 Task: Add a signature Christina Ramirez containing Best wishes for the new year, Christina Ramirez to email address softage.10@softage.net and add a folder Flyers
Action: Mouse moved to (98, 91)
Screenshot: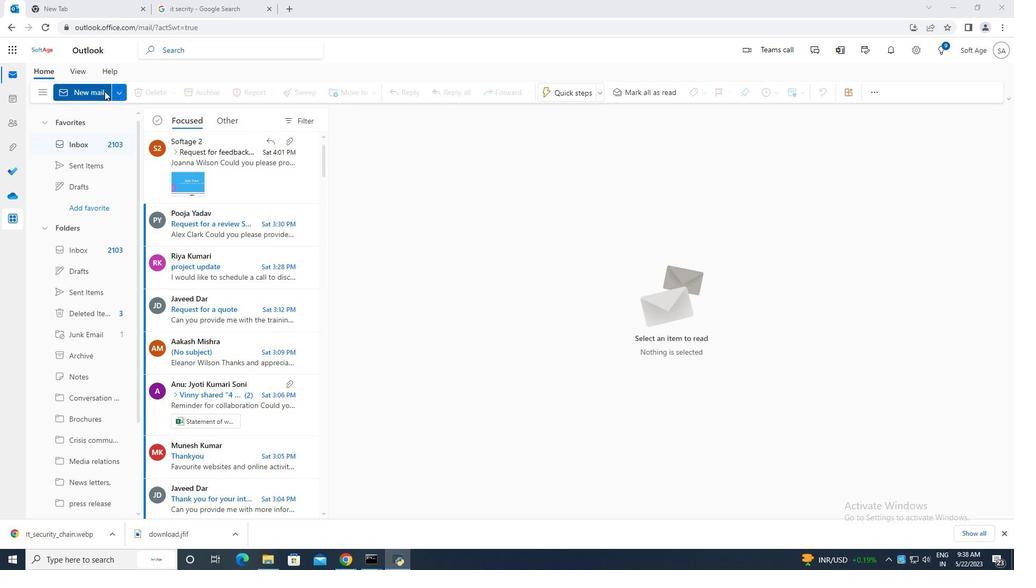 
Action: Mouse pressed left at (98, 91)
Screenshot: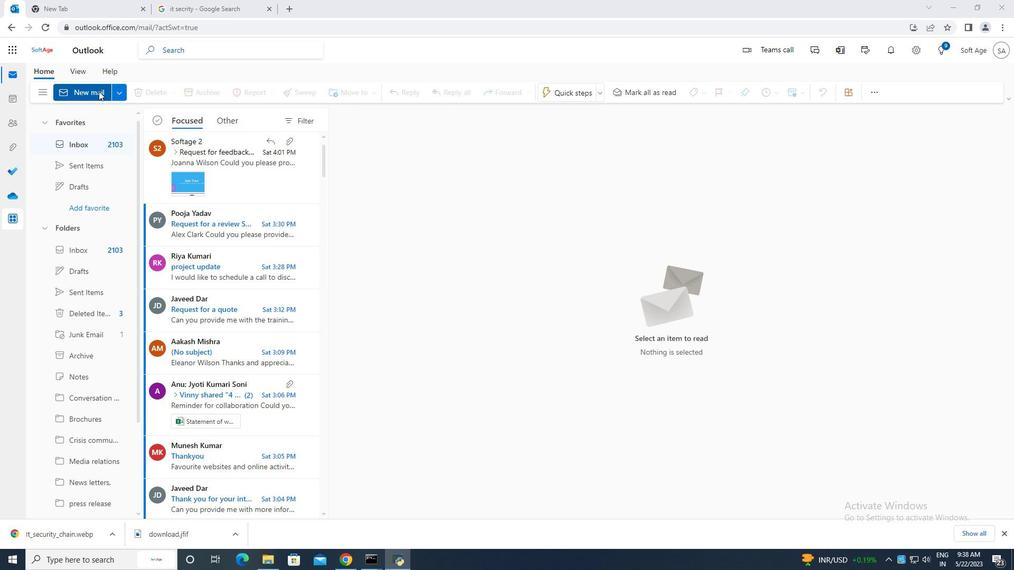 
Action: Mouse moved to (684, 90)
Screenshot: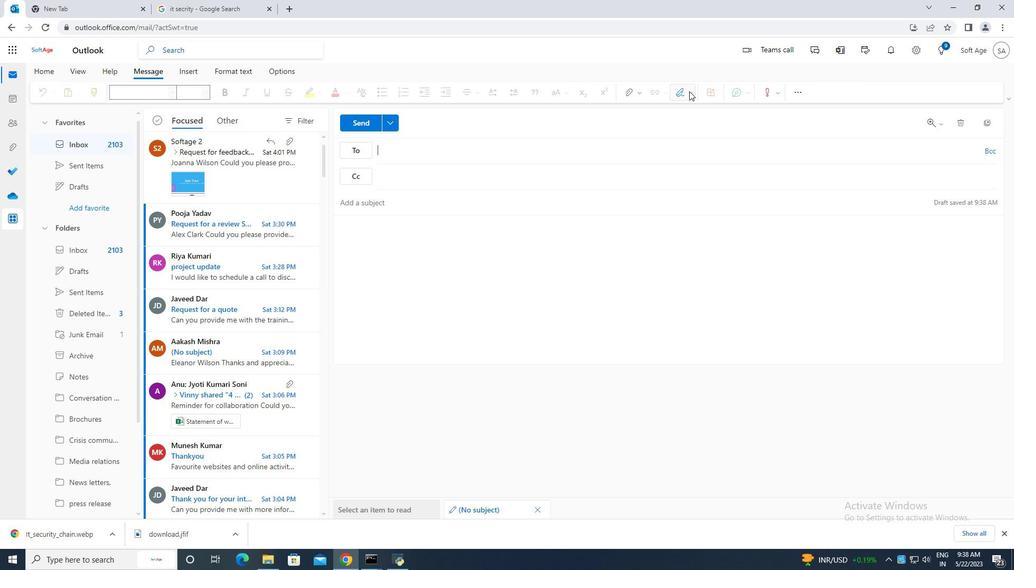
Action: Mouse pressed left at (684, 90)
Screenshot: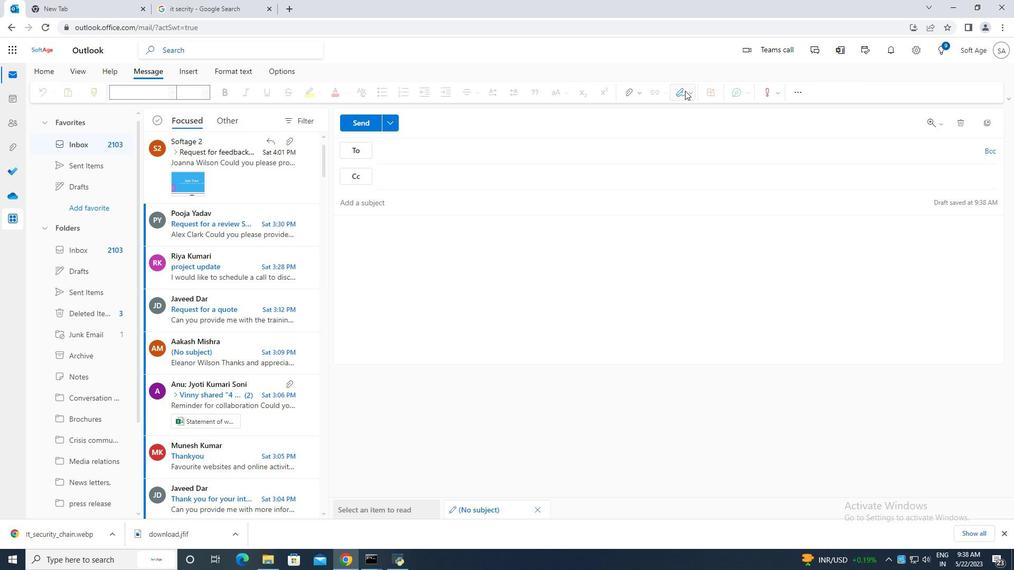 
Action: Mouse moved to (670, 134)
Screenshot: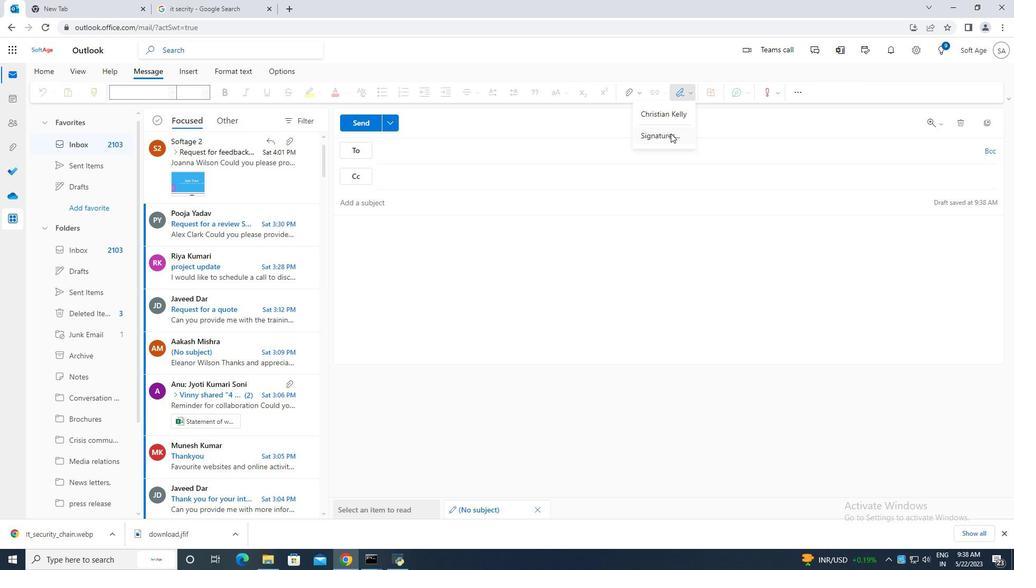 
Action: Mouse pressed left at (670, 134)
Screenshot: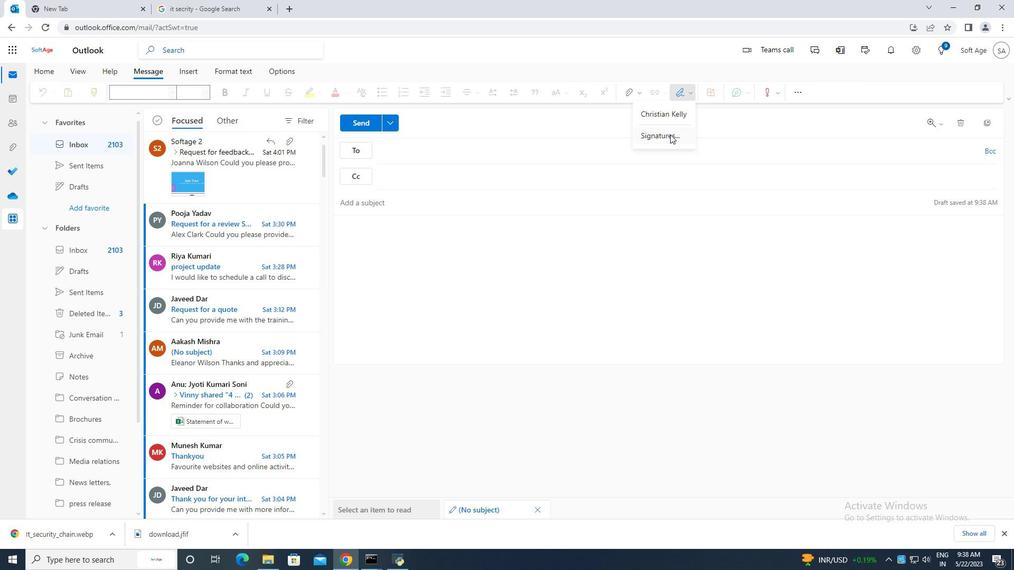 
Action: Mouse moved to (723, 173)
Screenshot: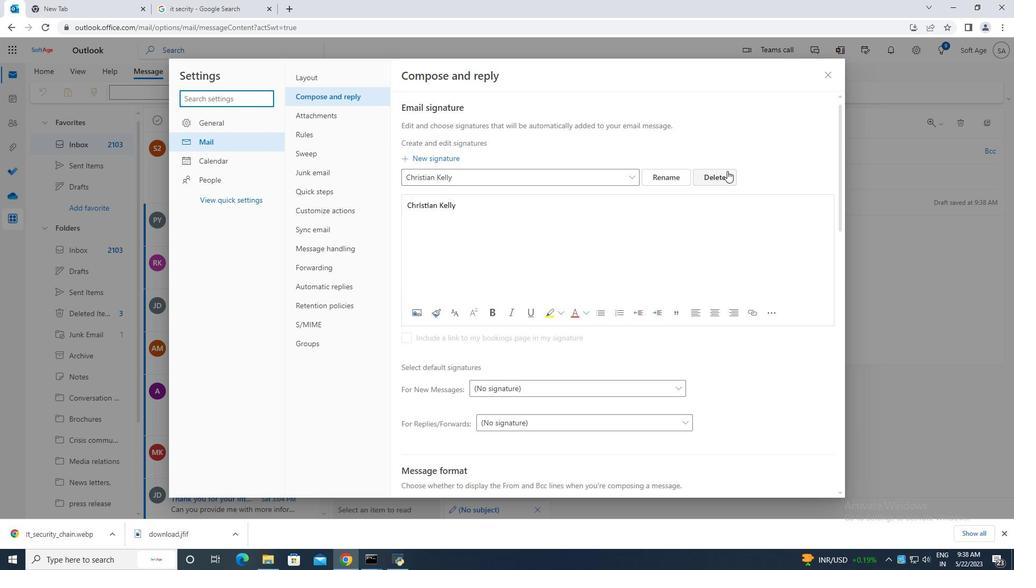 
Action: Mouse pressed left at (723, 173)
Screenshot: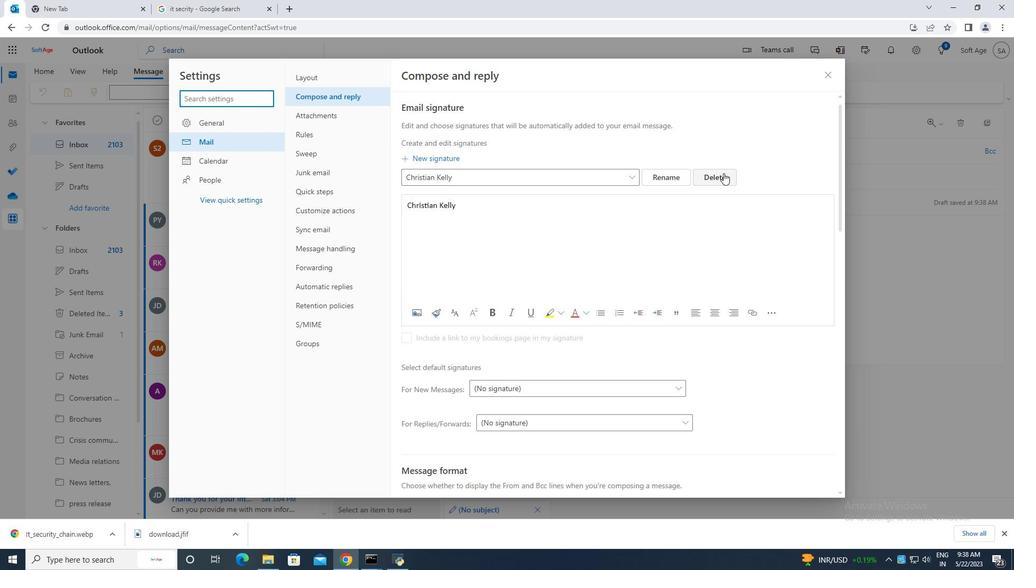 
Action: Mouse moved to (429, 178)
Screenshot: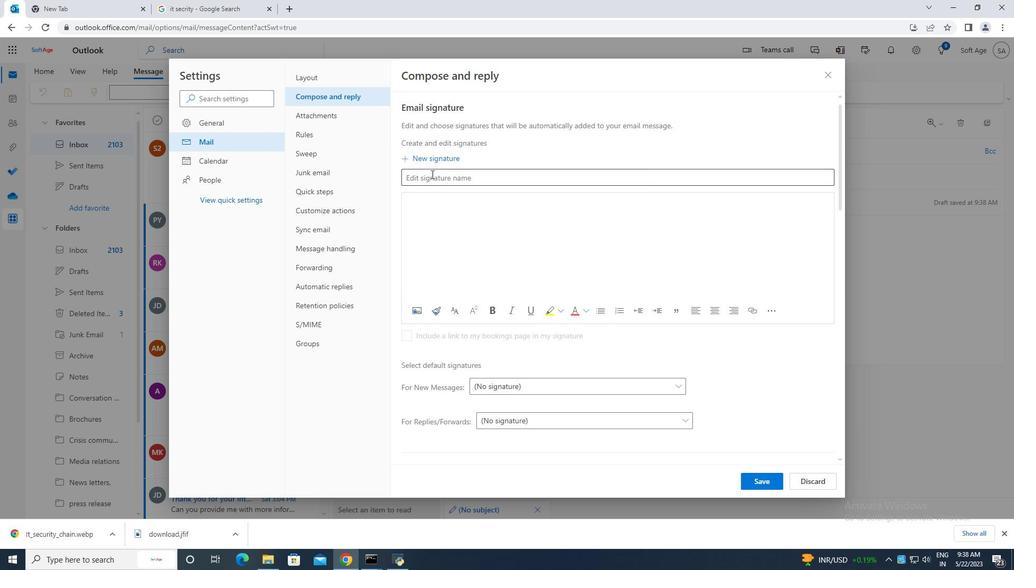 
Action: Mouse pressed left at (429, 178)
Screenshot: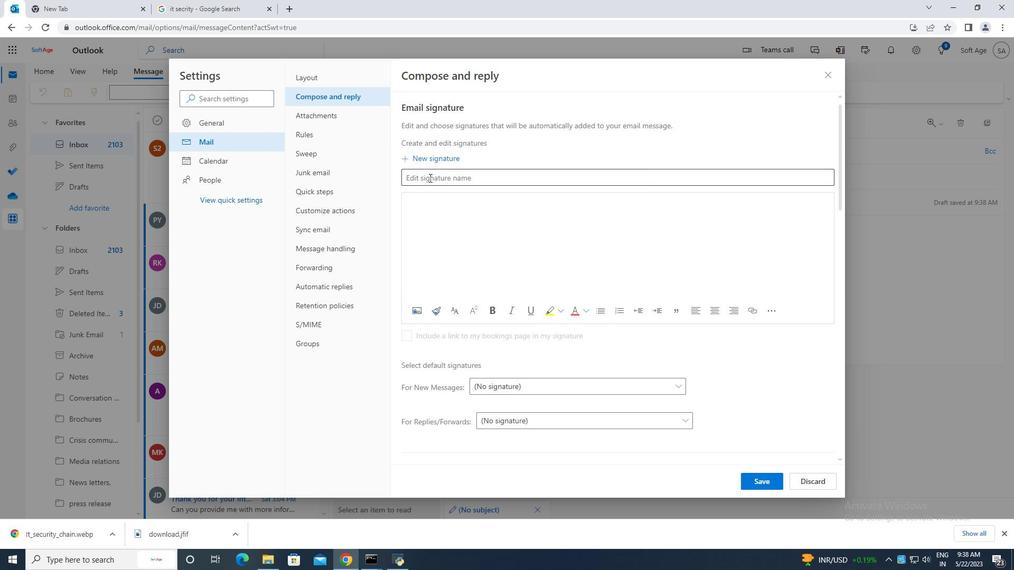 
Action: Mouse moved to (430, 178)
Screenshot: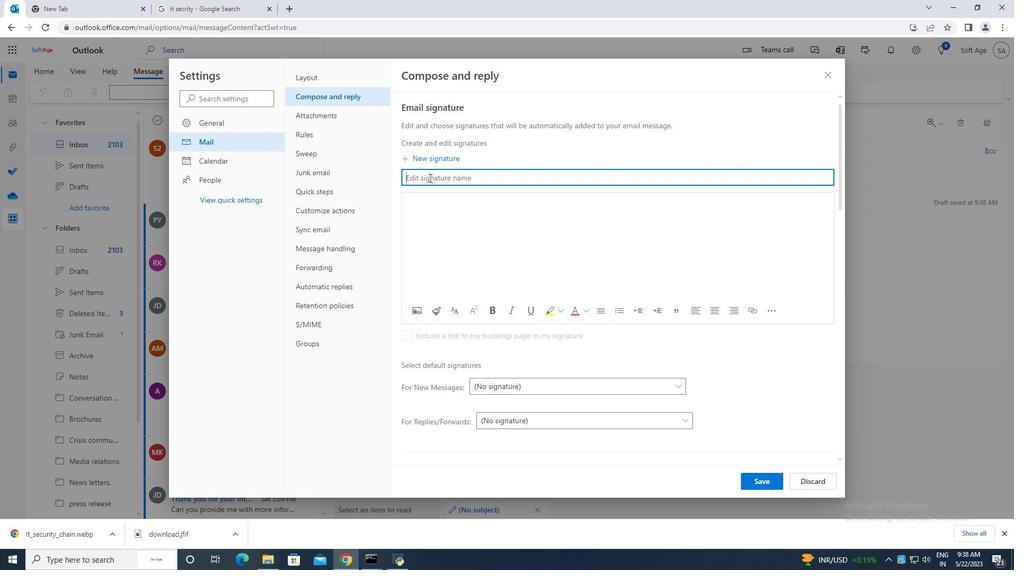
Action: Key pressed <Key.caps_lock>C<Key.caps_lock>hrid<Key.backspace>stina<Key.space><Key.caps_lock>R<Key.caps_lock>amirez
Screenshot: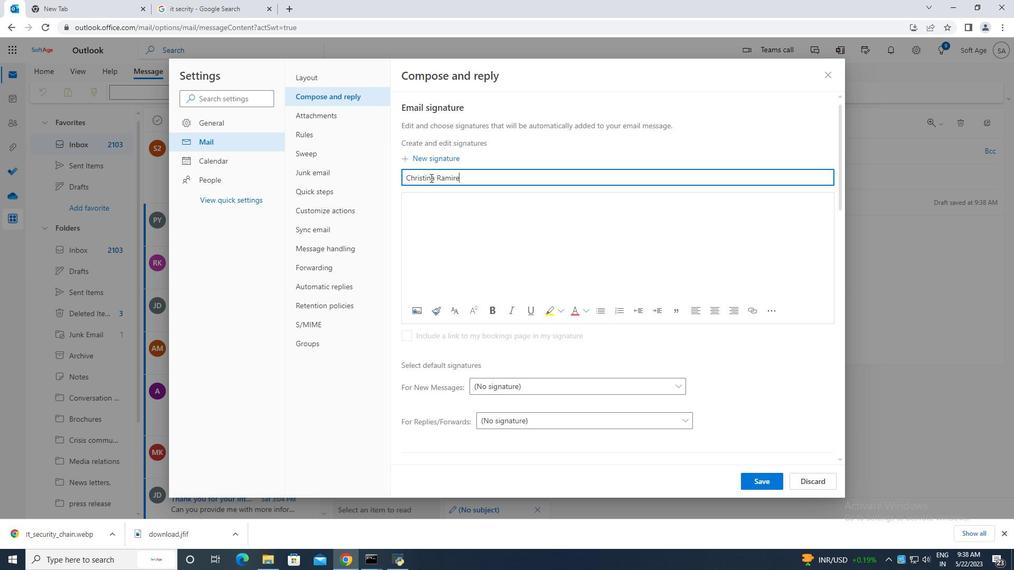 
Action: Mouse moved to (423, 206)
Screenshot: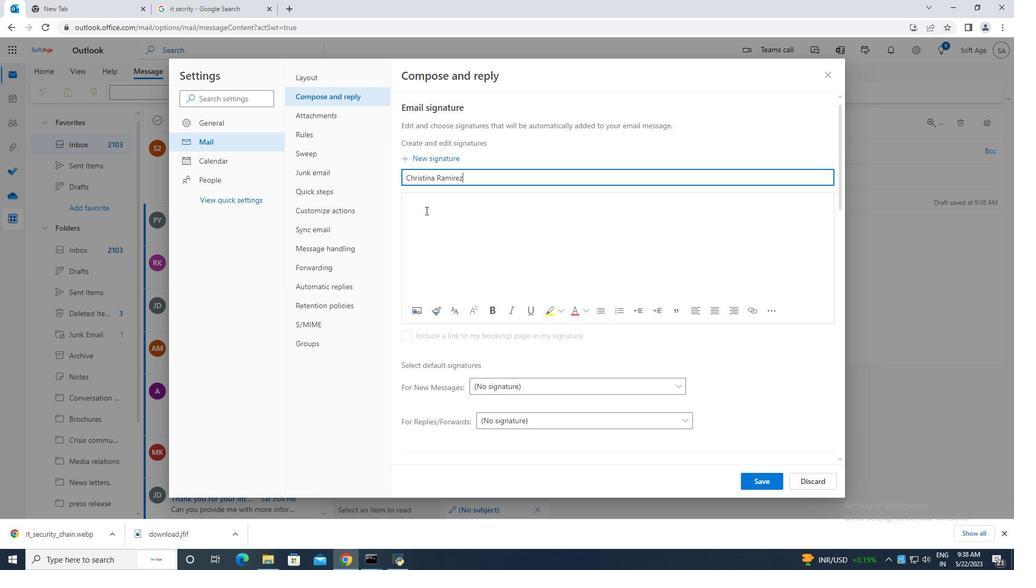 
Action: Mouse pressed left at (423, 206)
Screenshot: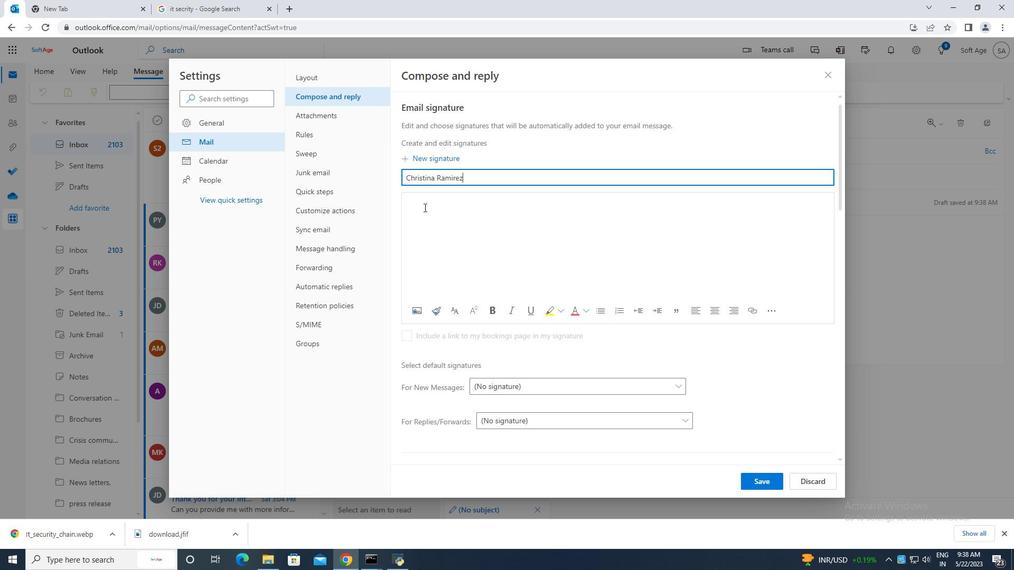 
Action: Key pressed <Key.caps_lock>C<Key.caps_lock>hristina<Key.space><Key.caps_lock>R<Key.caps_lock>amirez
Screenshot: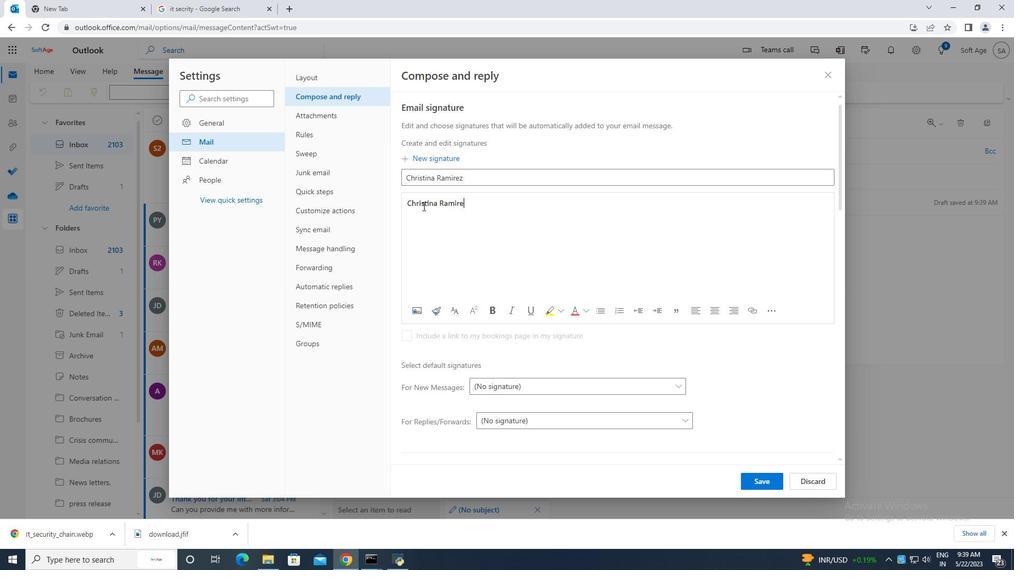 
Action: Mouse moved to (765, 479)
Screenshot: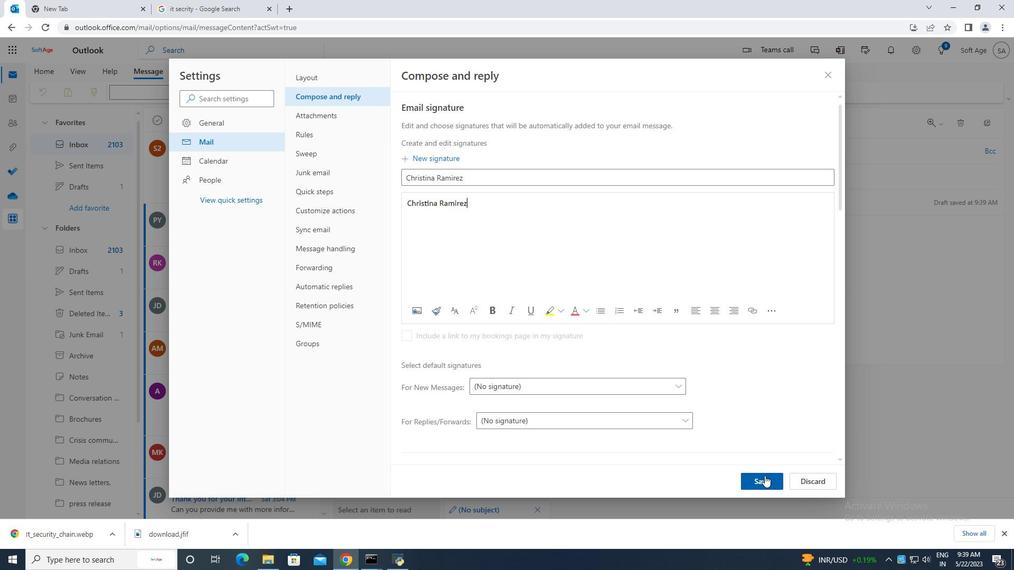
Action: Mouse pressed left at (765, 479)
Screenshot: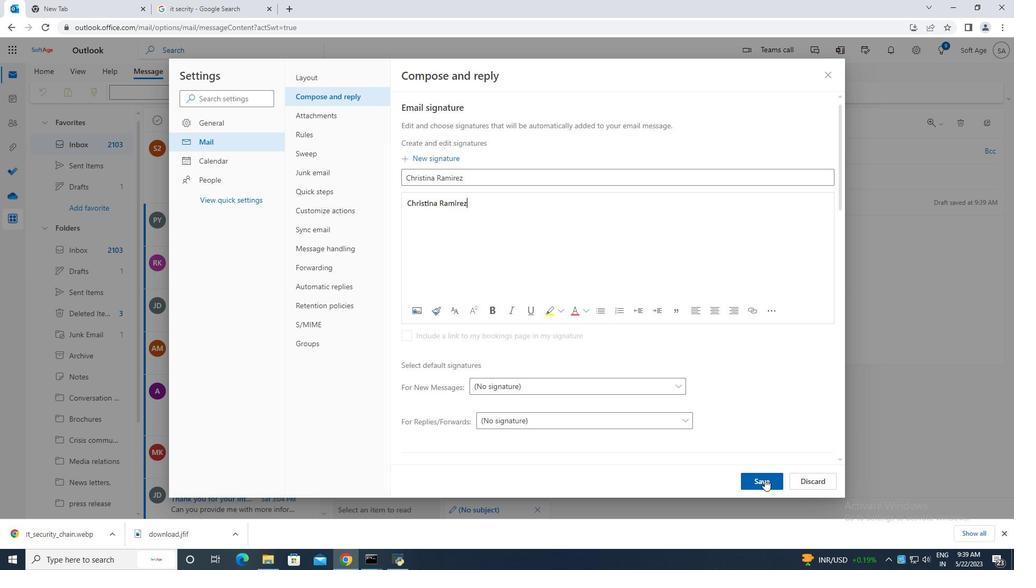 
Action: Mouse moved to (831, 75)
Screenshot: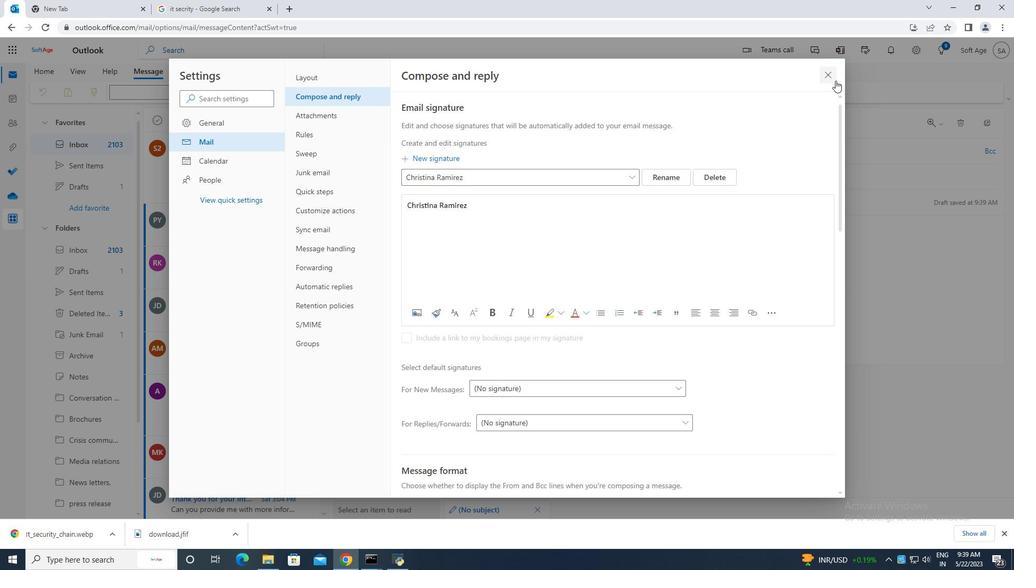 
Action: Mouse pressed left at (831, 75)
Screenshot: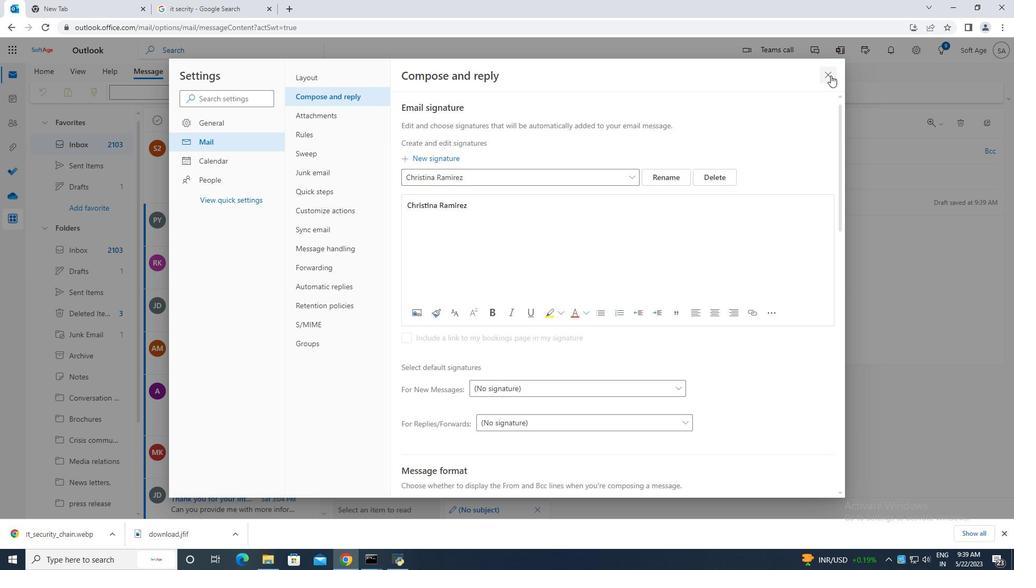 
Action: Mouse moved to (683, 94)
Screenshot: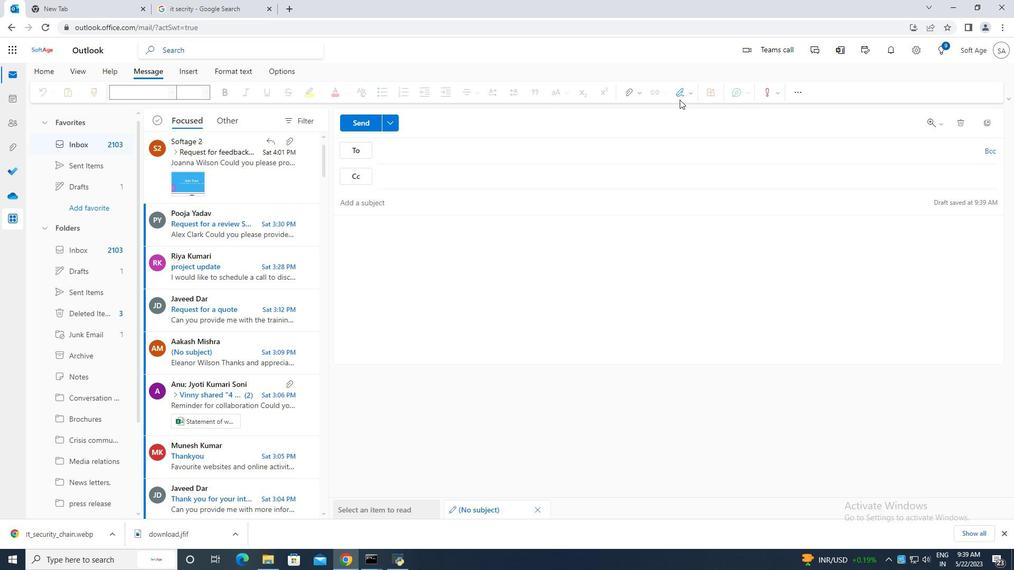 
Action: Mouse pressed left at (683, 94)
Screenshot: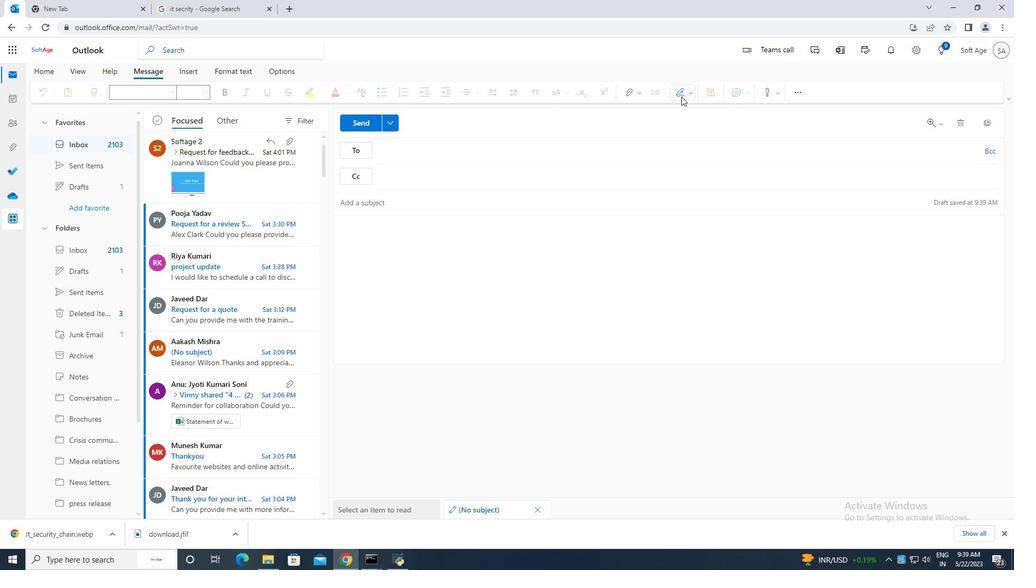 
Action: Mouse moved to (660, 114)
Screenshot: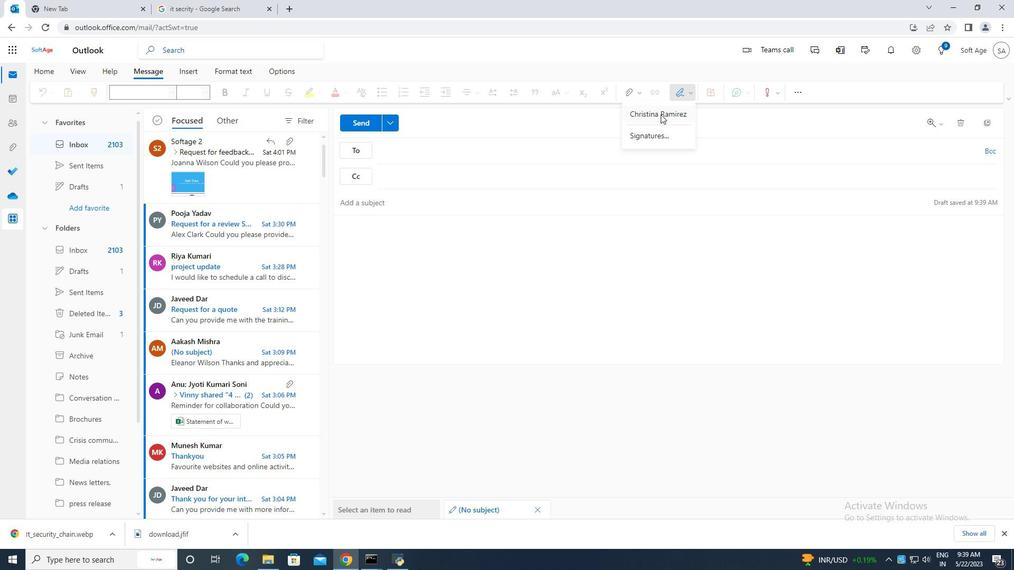 
Action: Mouse pressed left at (660, 114)
Screenshot: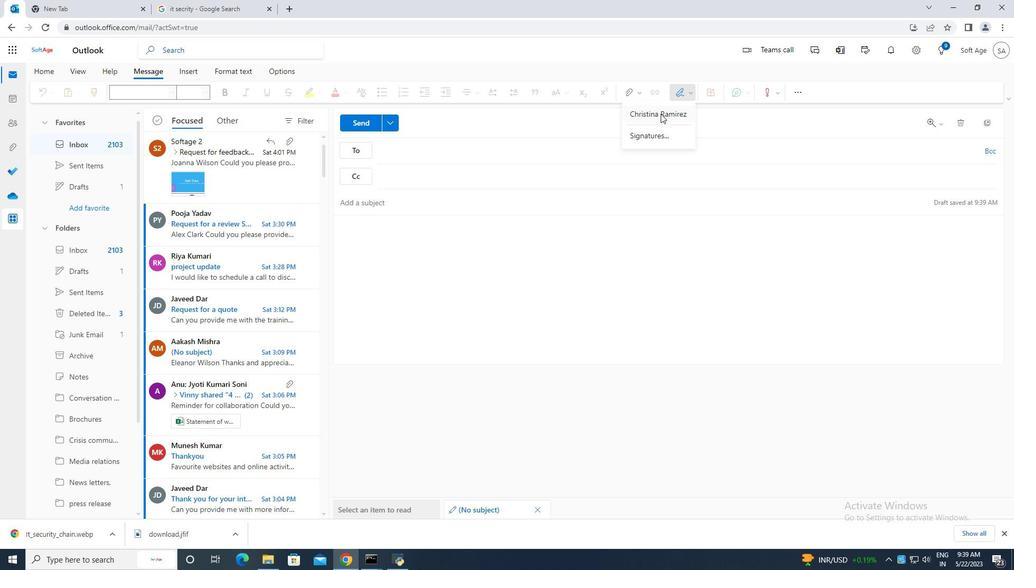 
Action: Mouse moved to (404, 150)
Screenshot: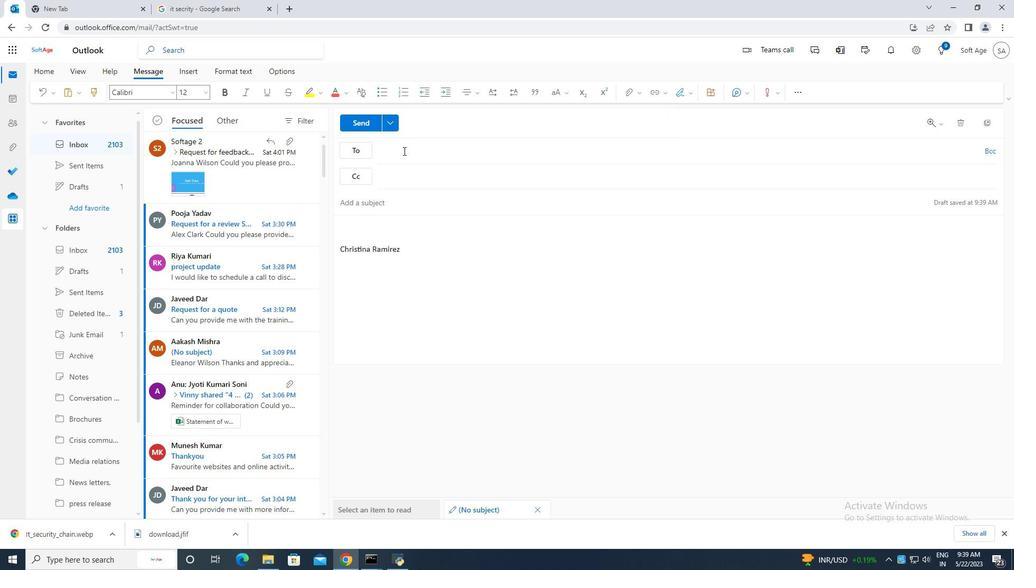 
Action: Mouse pressed left at (404, 150)
Screenshot: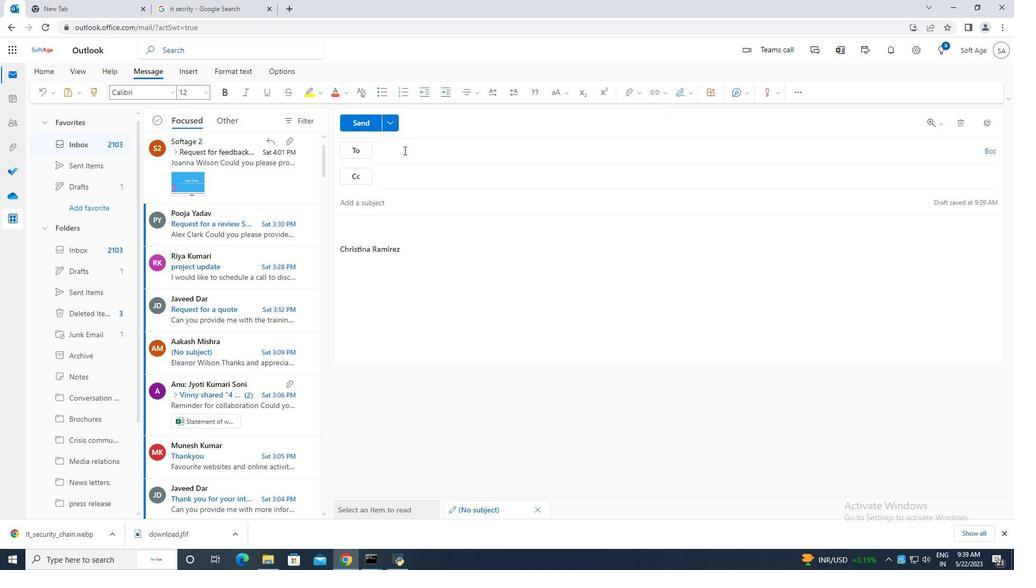 
Action: Key pressed softage.10
Screenshot: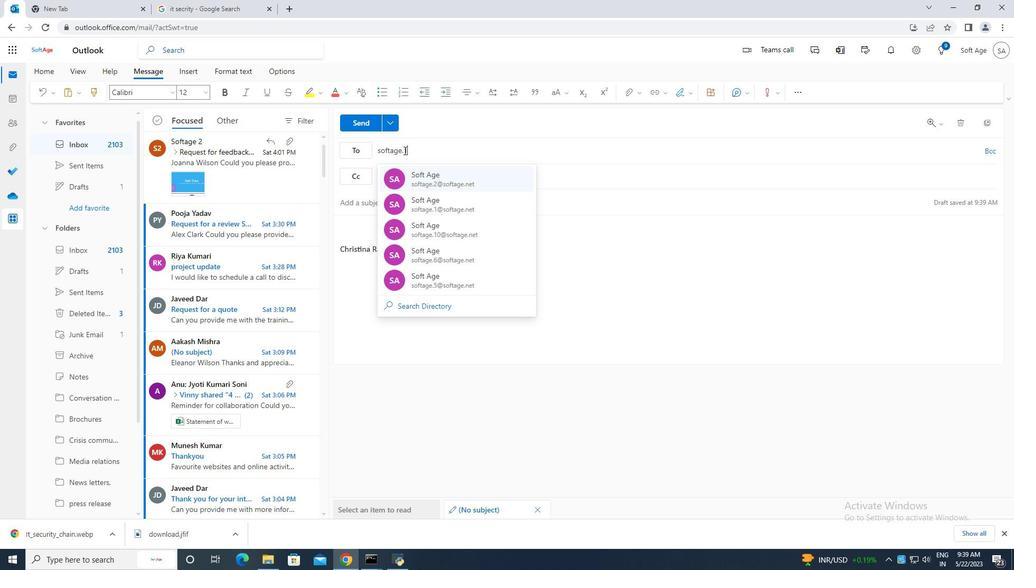 
Action: Mouse moved to (478, 203)
Screenshot: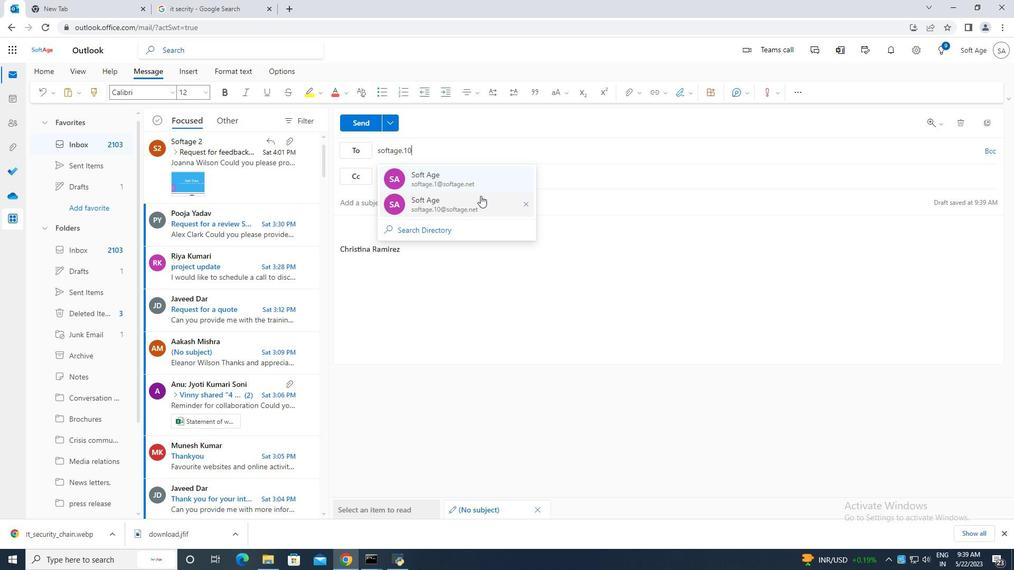 
Action: Mouse pressed left at (478, 203)
Screenshot: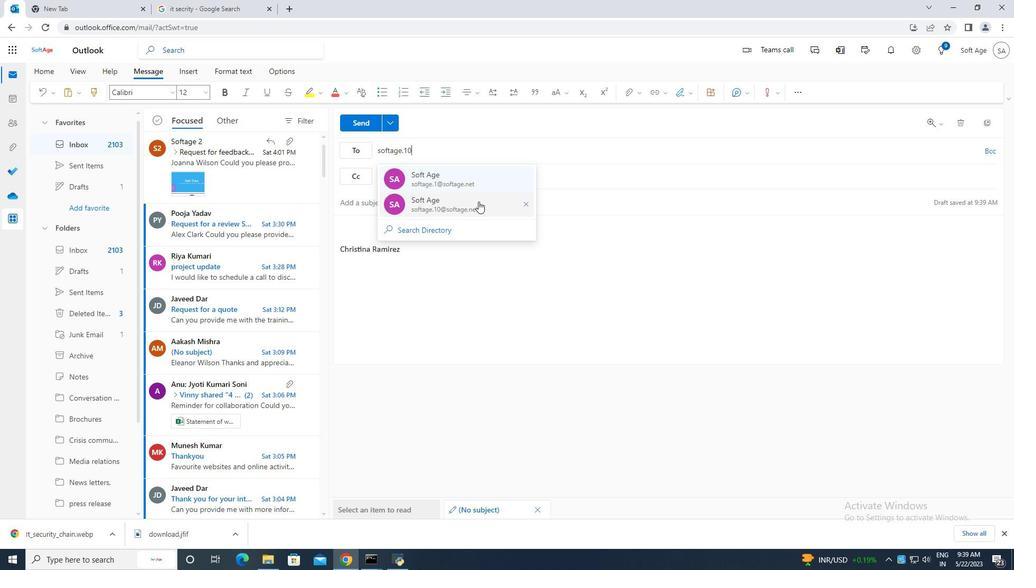 
Action: Mouse moved to (386, 231)
Screenshot: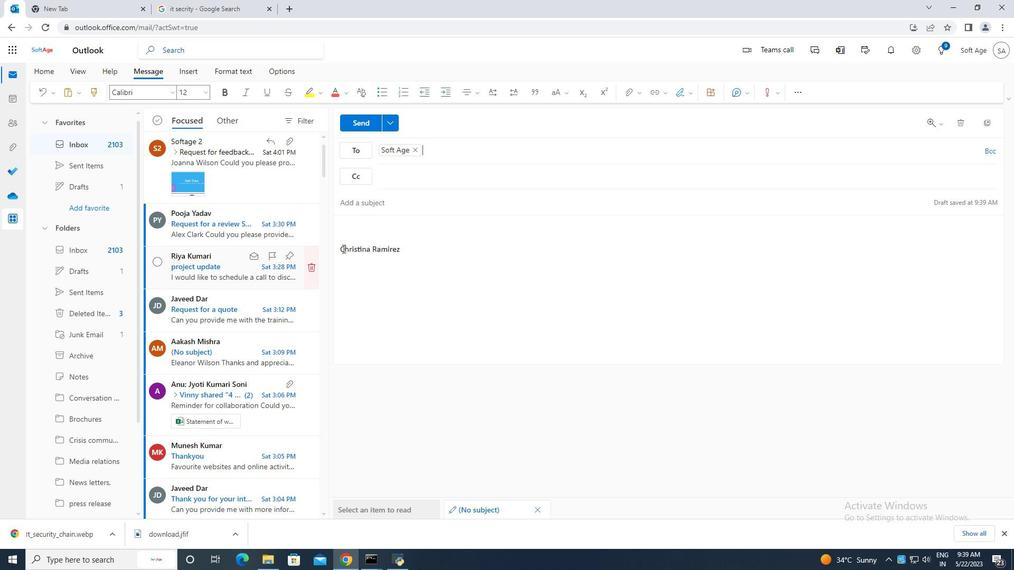 
Action: Mouse pressed left at (386, 231)
Screenshot: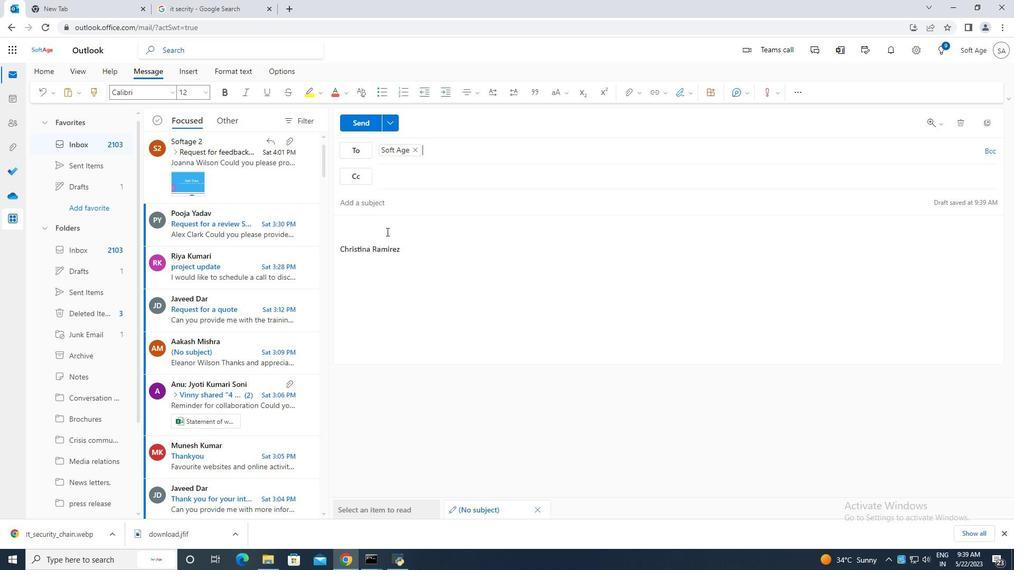 
Action: Key pressed <Key.caps_lock>C<Key.caps_lock>ontaining<Key.space>best<Key.space>wishes<Key.space>for<Key.space>new<Key.space>year,
Screenshot: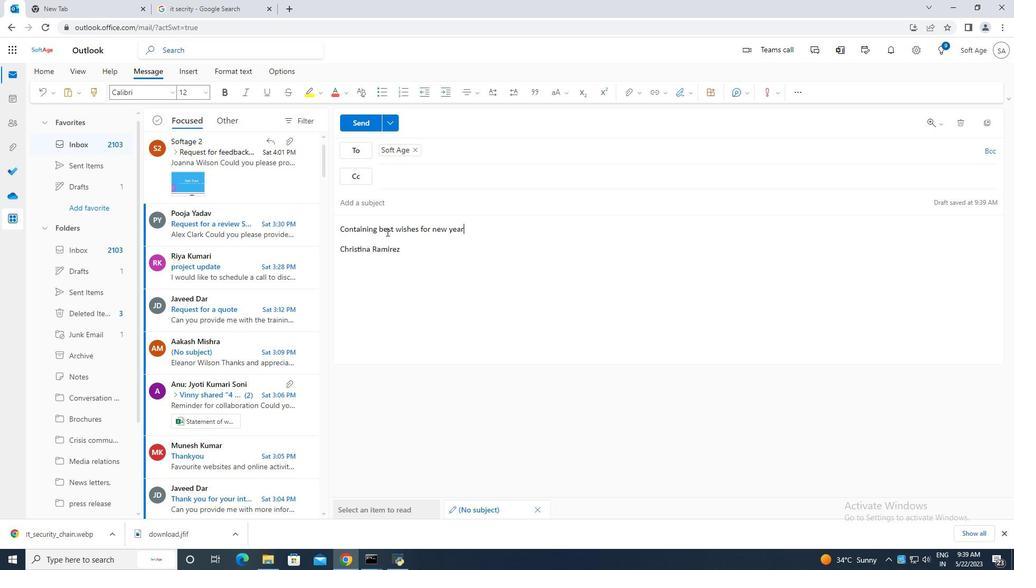 
Action: Mouse moved to (96, 449)
Screenshot: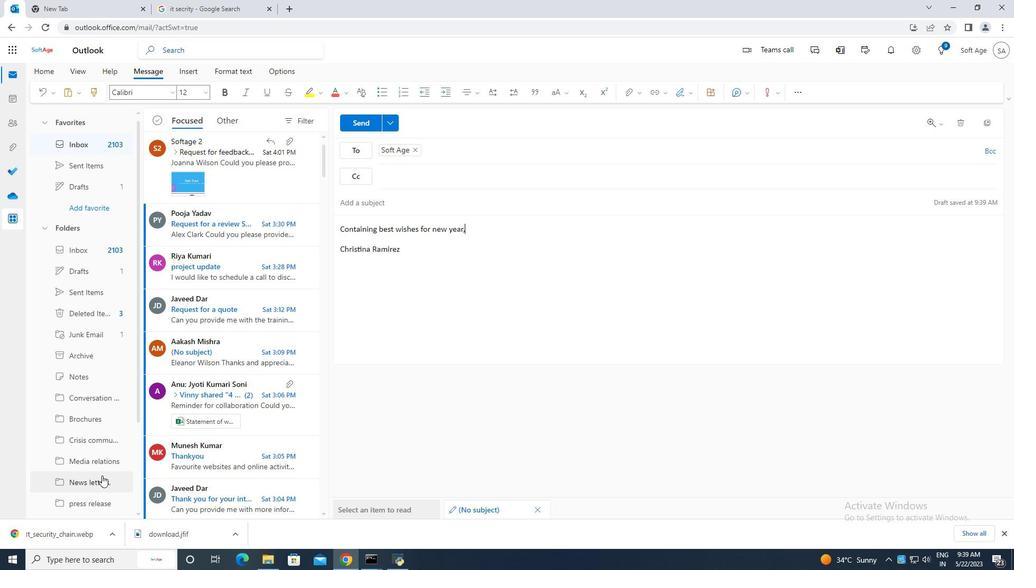 
Action: Mouse scrolled (96, 448) with delta (0, 0)
Screenshot: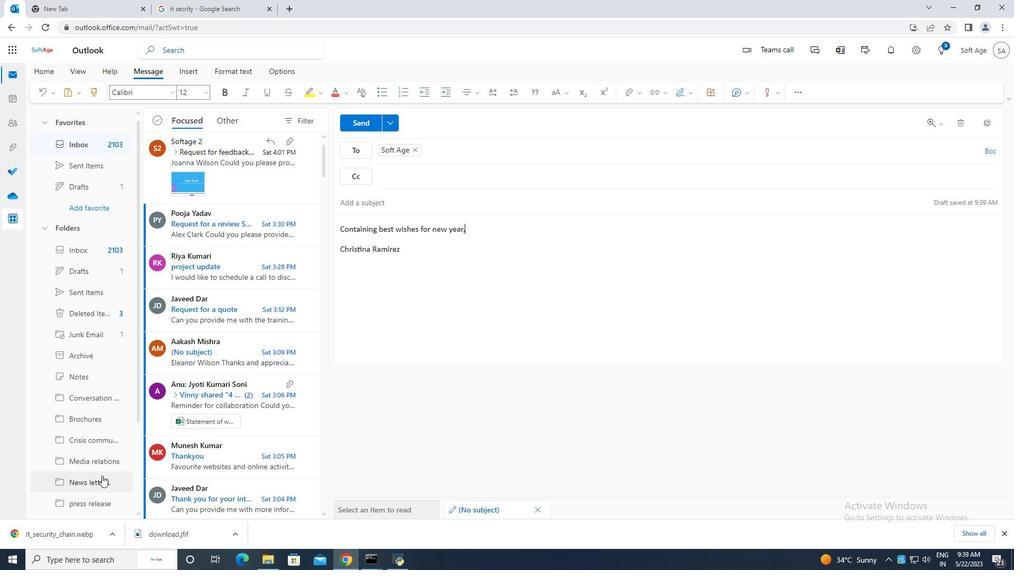 
Action: Mouse scrolled (96, 448) with delta (0, 0)
Screenshot: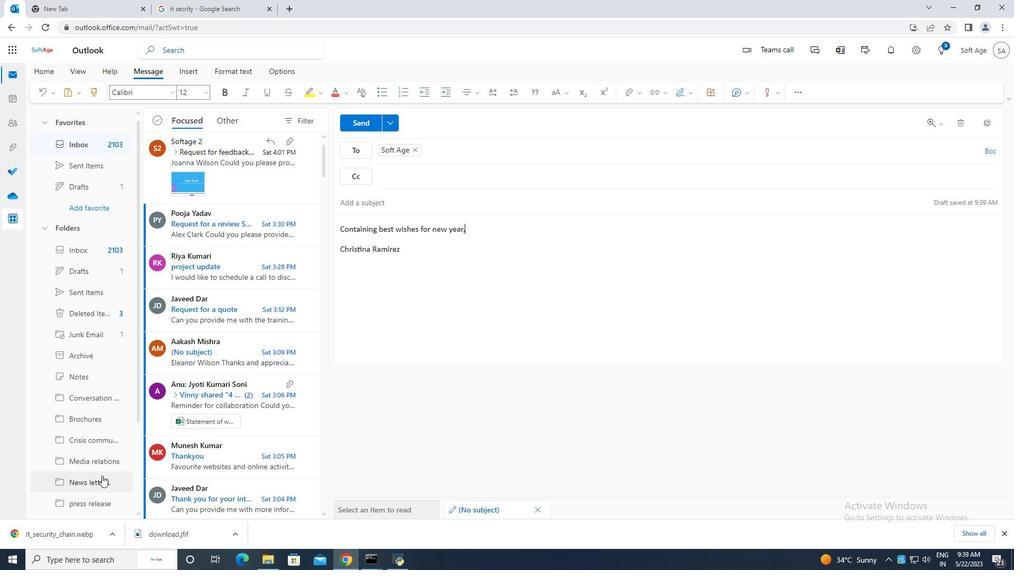 
Action: Mouse moved to (96, 449)
Screenshot: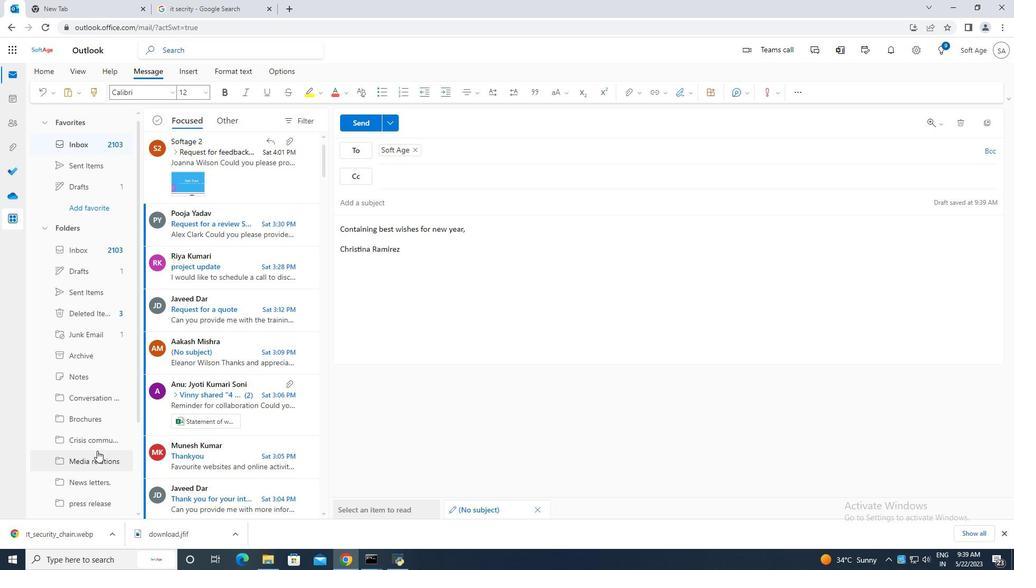 
Action: Mouse scrolled (96, 448) with delta (0, 0)
Screenshot: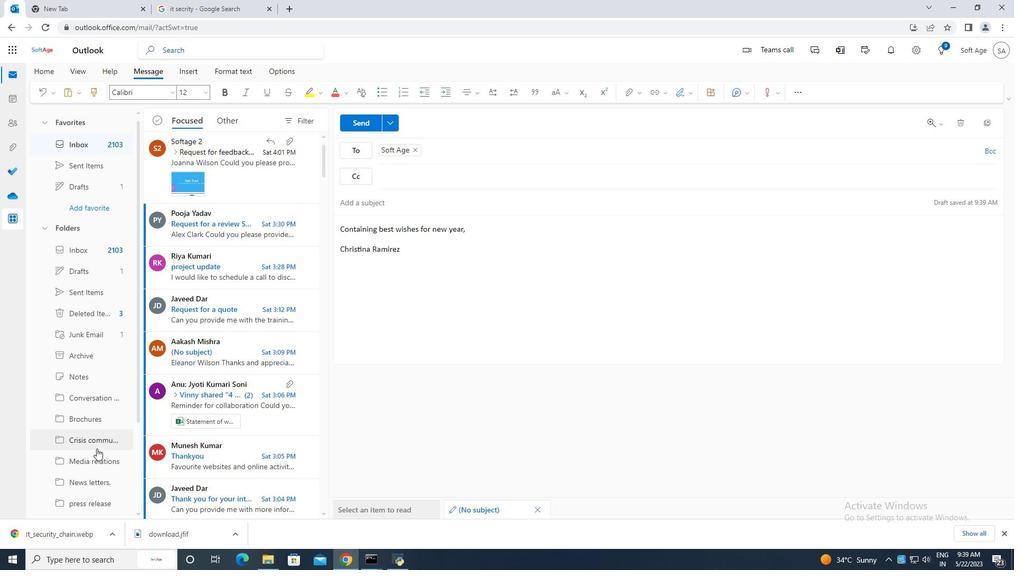
Action: Mouse scrolled (96, 448) with delta (0, 0)
Screenshot: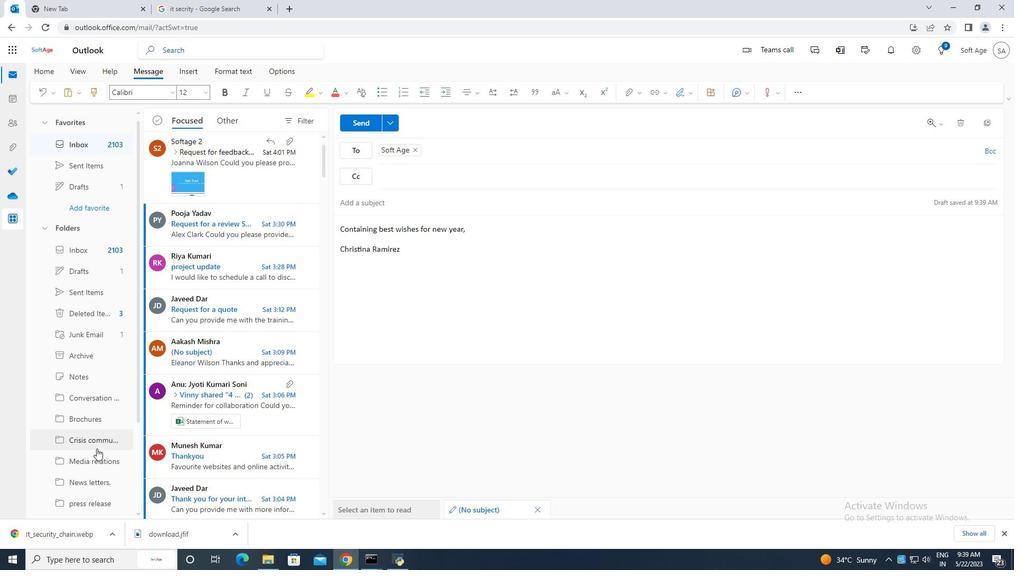 
Action: Mouse scrolled (96, 448) with delta (0, 0)
Screenshot: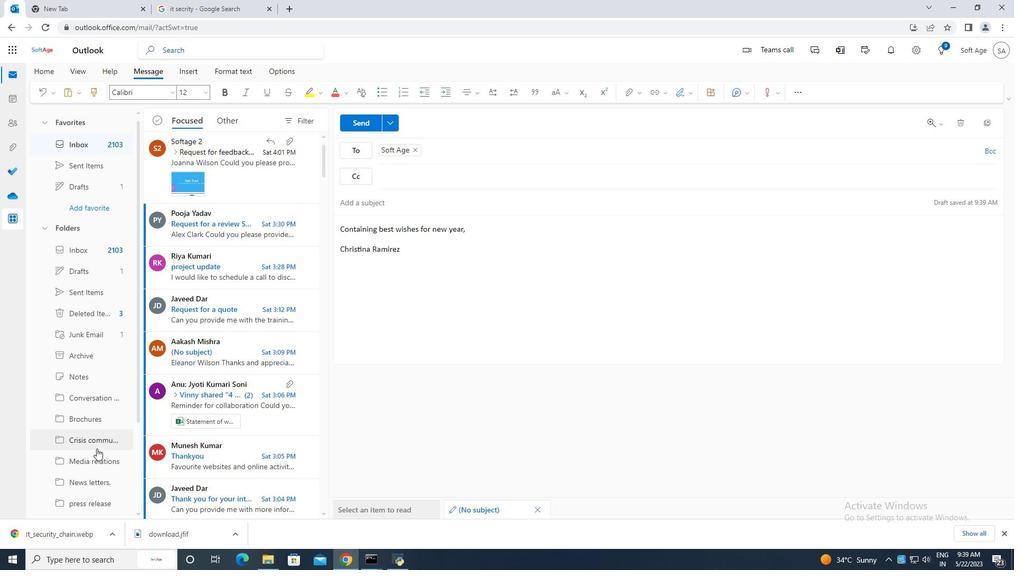 
Action: Mouse moved to (91, 414)
Screenshot: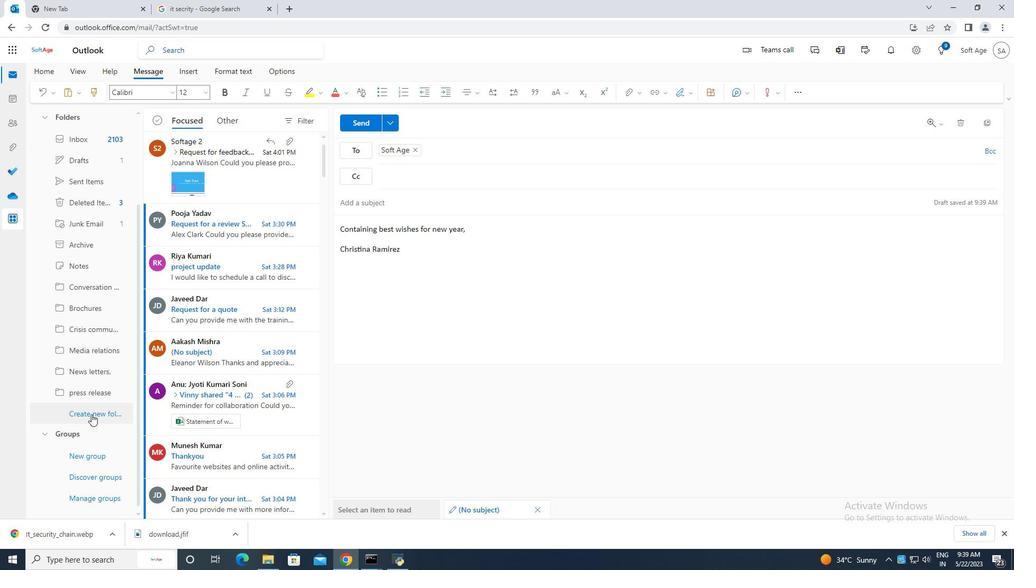
Action: Mouse pressed left at (91, 414)
Screenshot: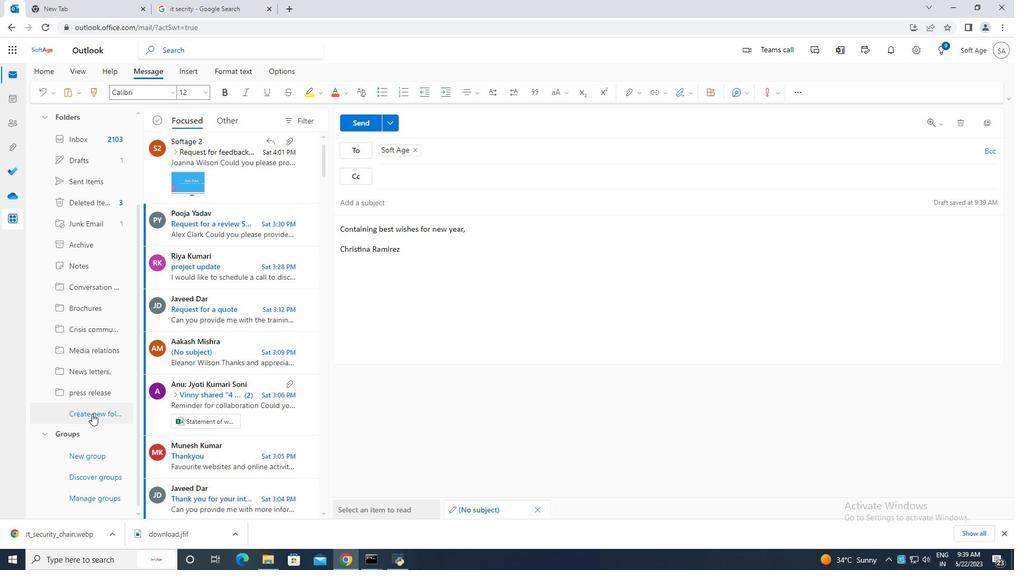 
Action: Mouse moved to (90, 414)
Screenshot: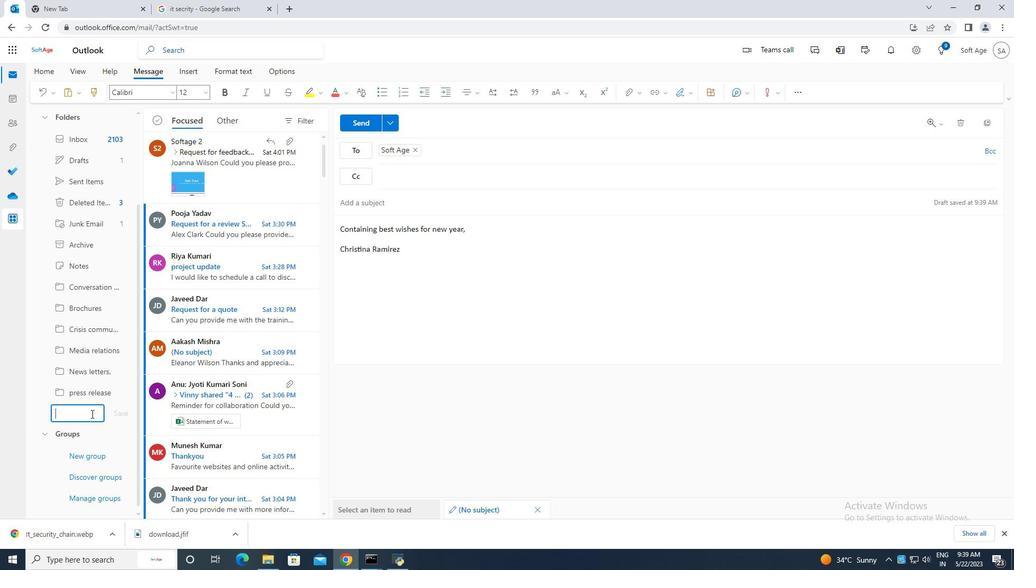 
Action: Key pressed <Key.caps_lock>F<Key.caps_lock>lyers,
Screenshot: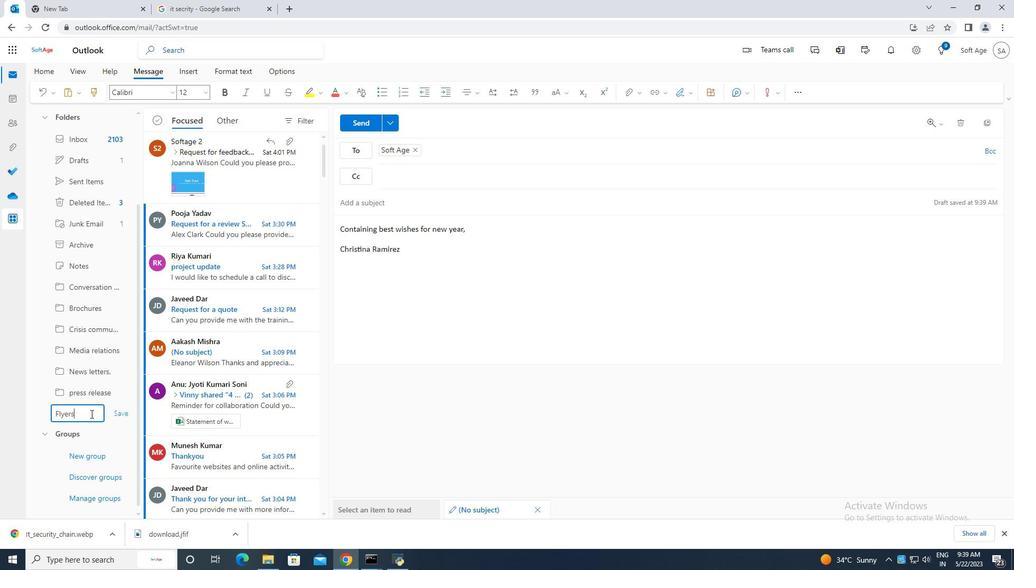 
Action: Mouse moved to (124, 416)
Screenshot: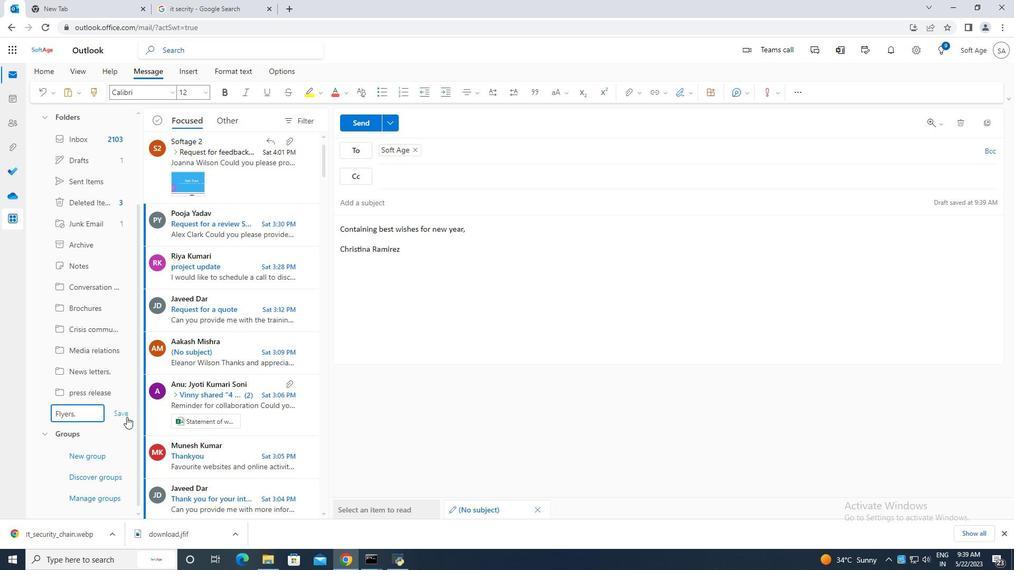 
Action: Mouse pressed left at (124, 416)
Screenshot: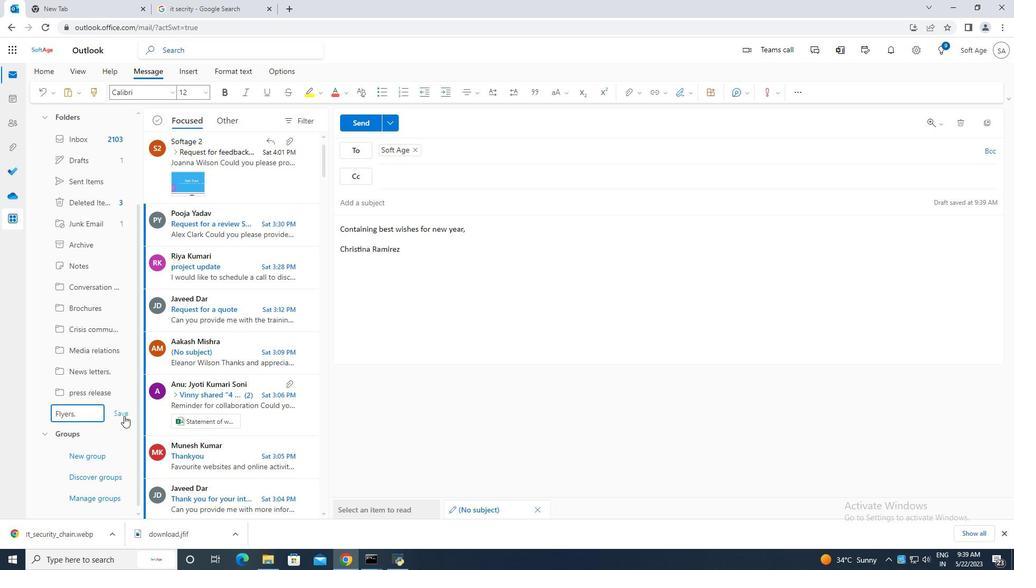
Action: Mouse moved to (365, 119)
Screenshot: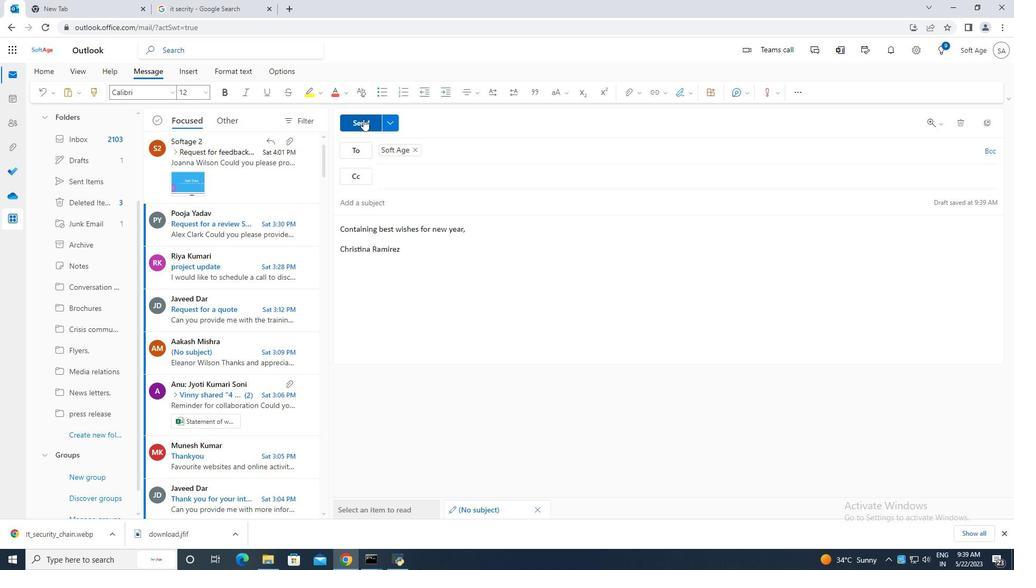 
Action: Mouse pressed left at (365, 119)
Screenshot: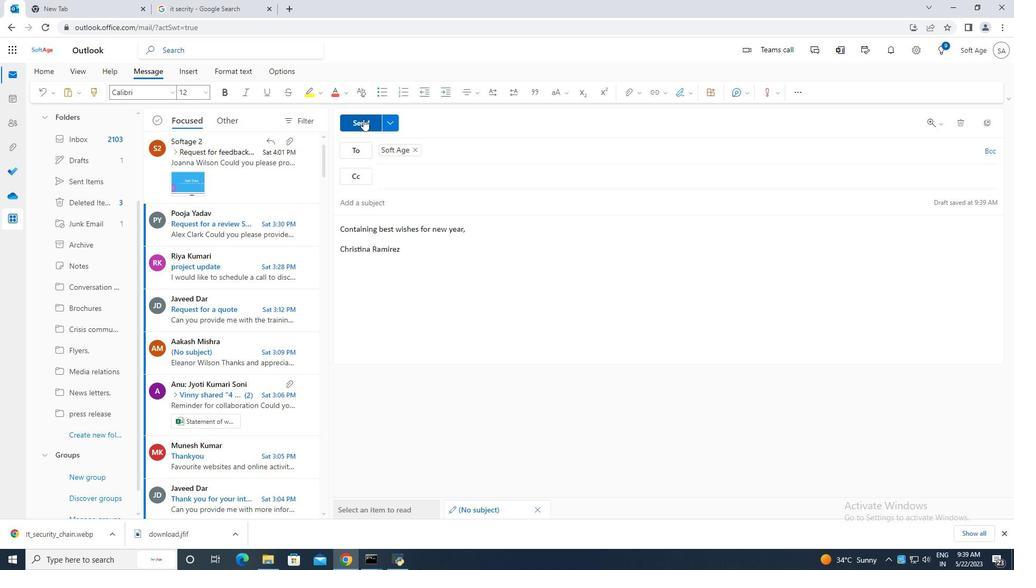 
Action: Mouse moved to (501, 307)
Screenshot: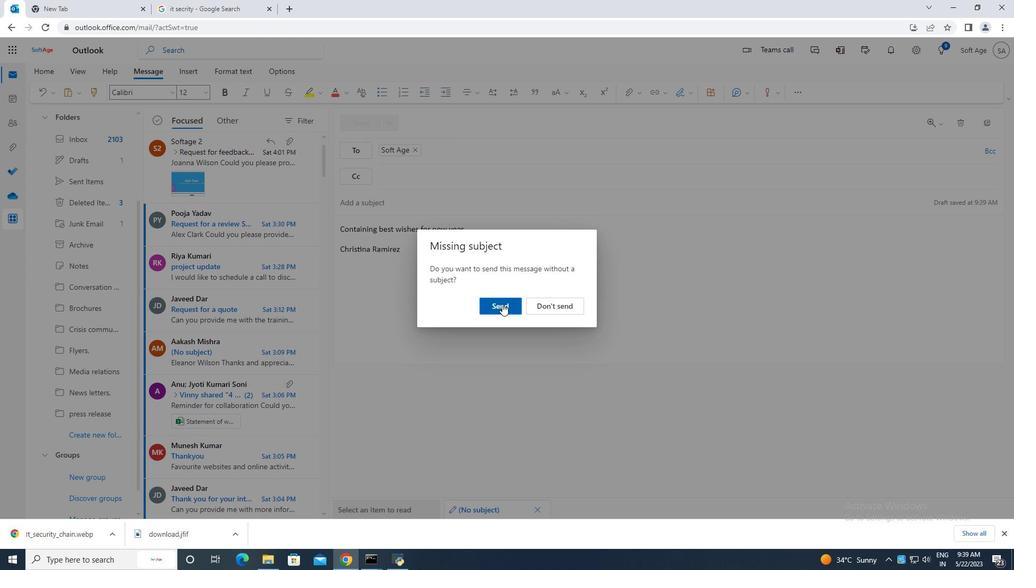 
Action: Mouse pressed left at (501, 307)
Screenshot: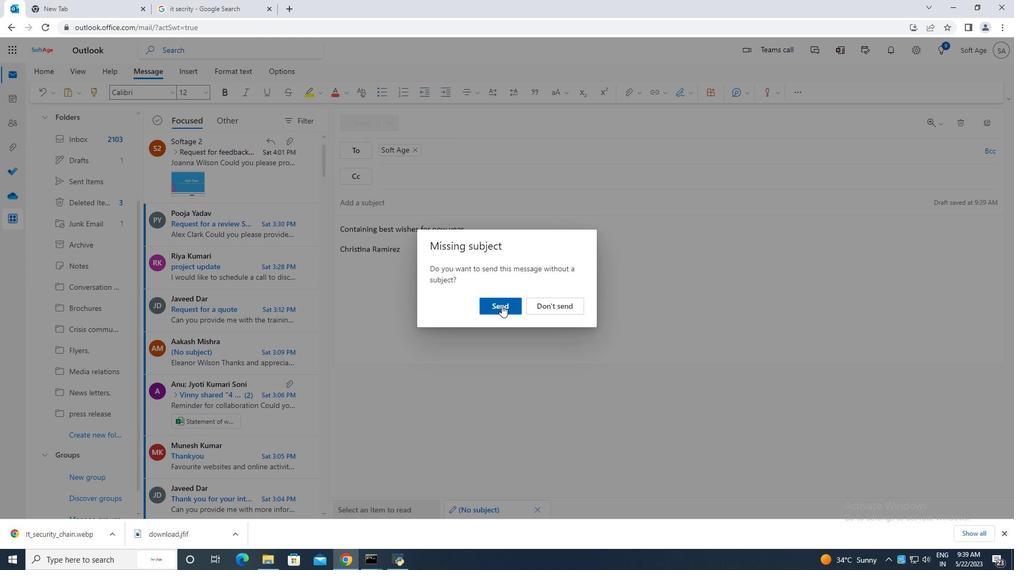 
Action: Mouse moved to (522, 247)
Screenshot: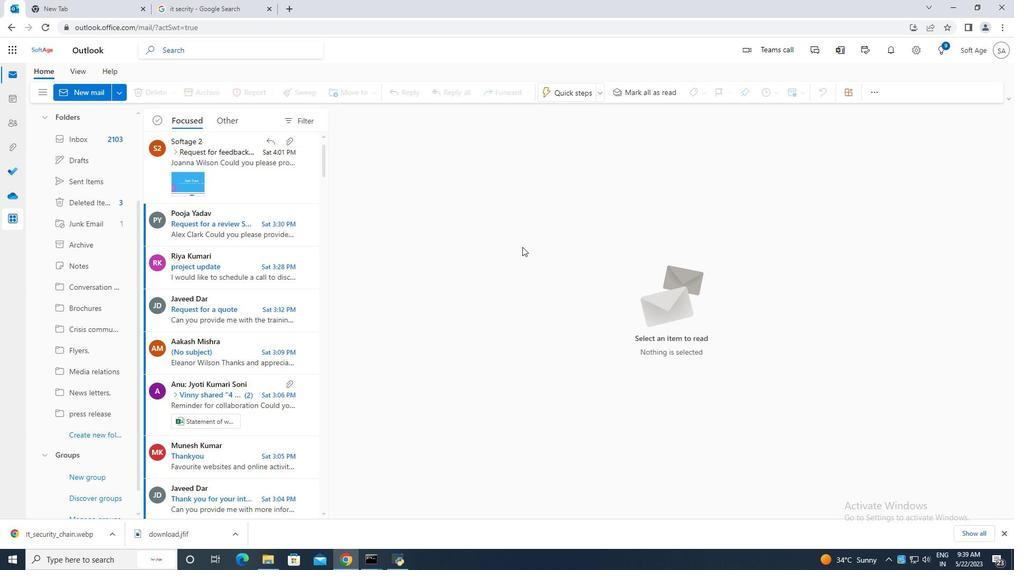 
